Task: Find and review all tasks completed this week.
Action: Mouse moved to (20, 164)
Screenshot: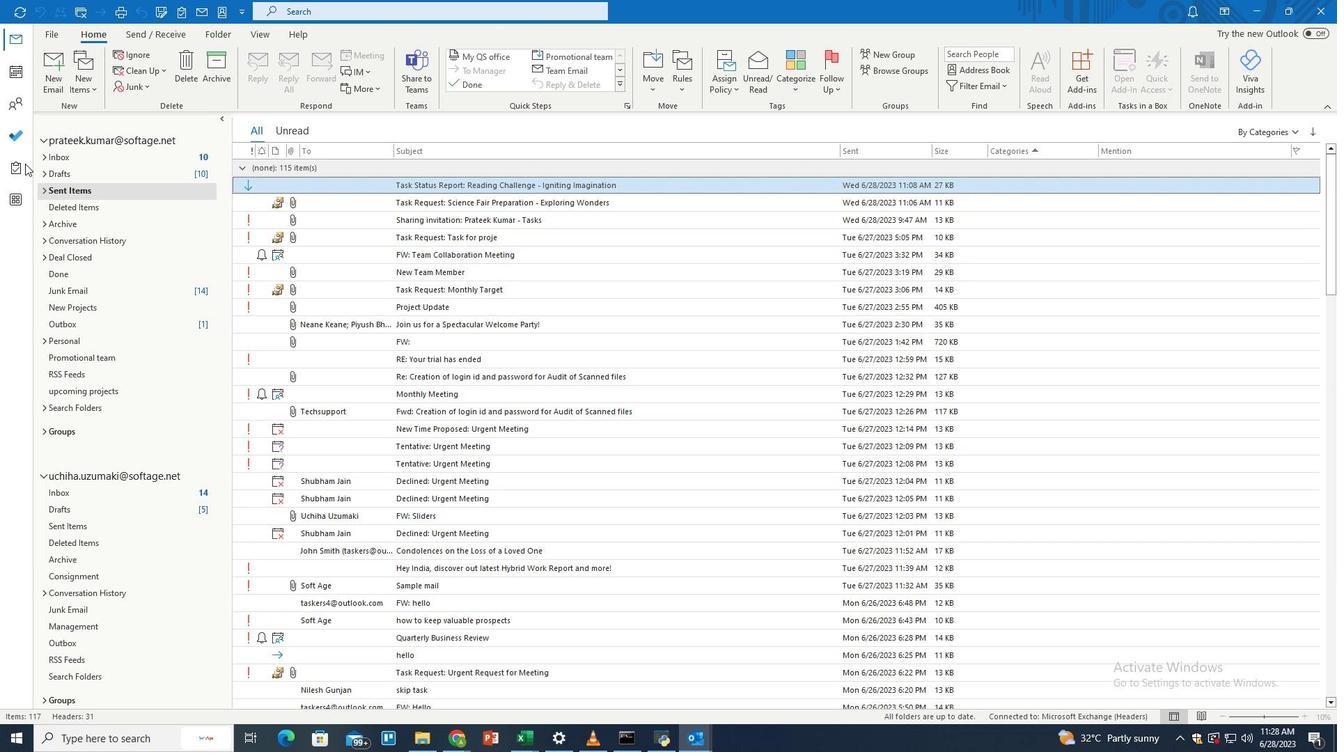 
Action: Mouse pressed left at (20, 164)
Screenshot: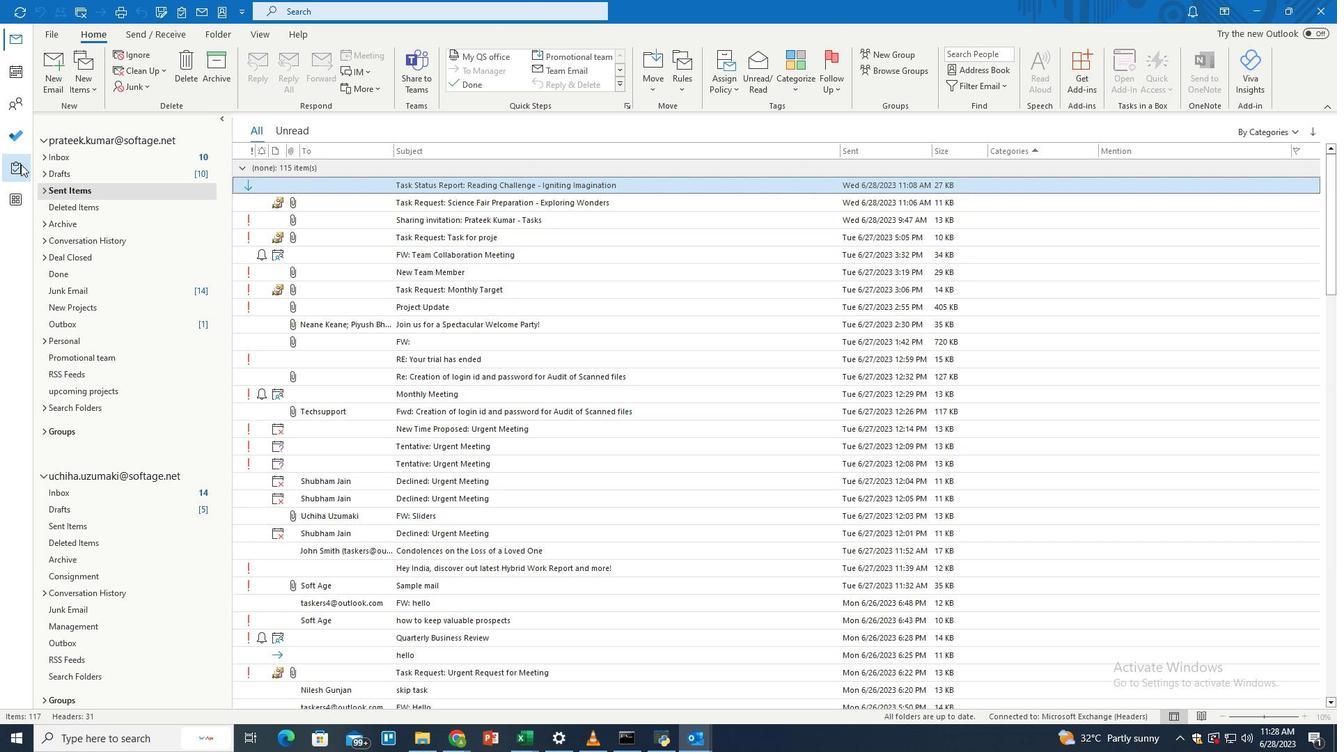 
Action: Mouse moved to (499, 9)
Screenshot: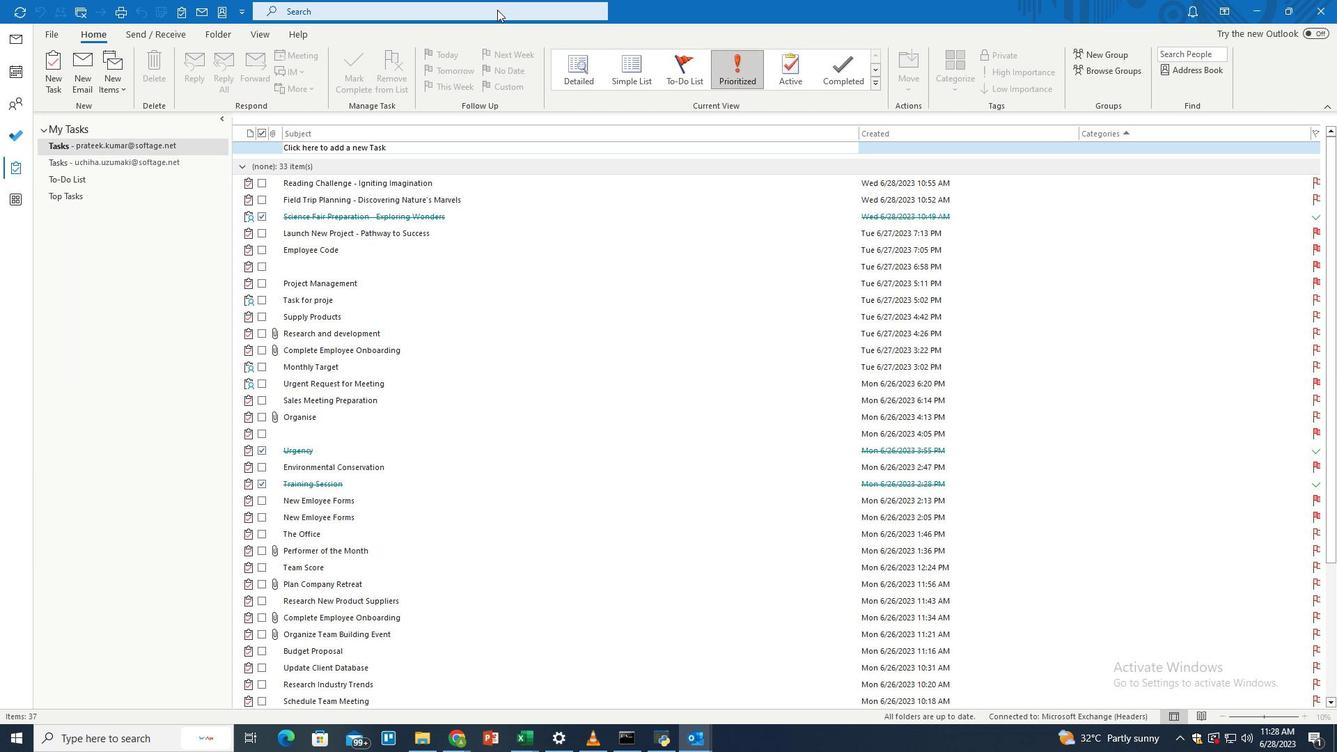 
Action: Mouse pressed left at (499, 9)
Screenshot: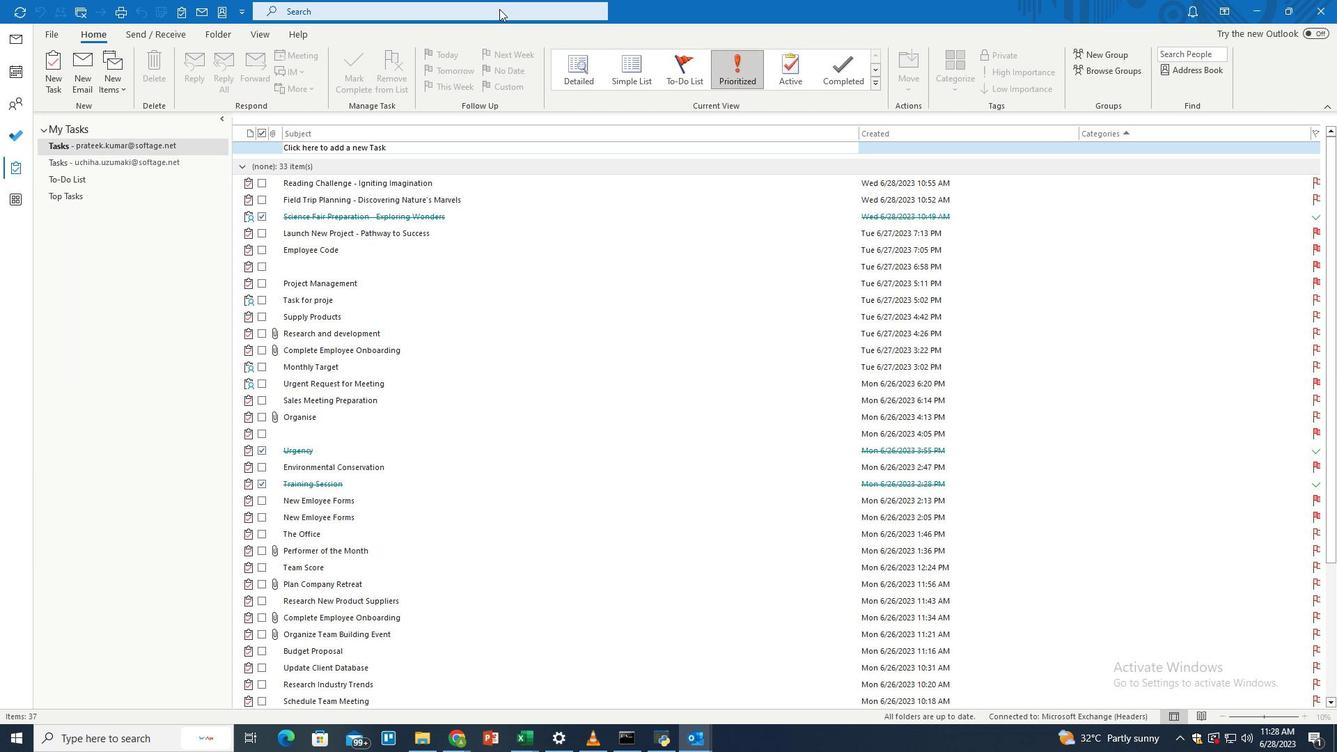 
Action: Mouse moved to (649, 9)
Screenshot: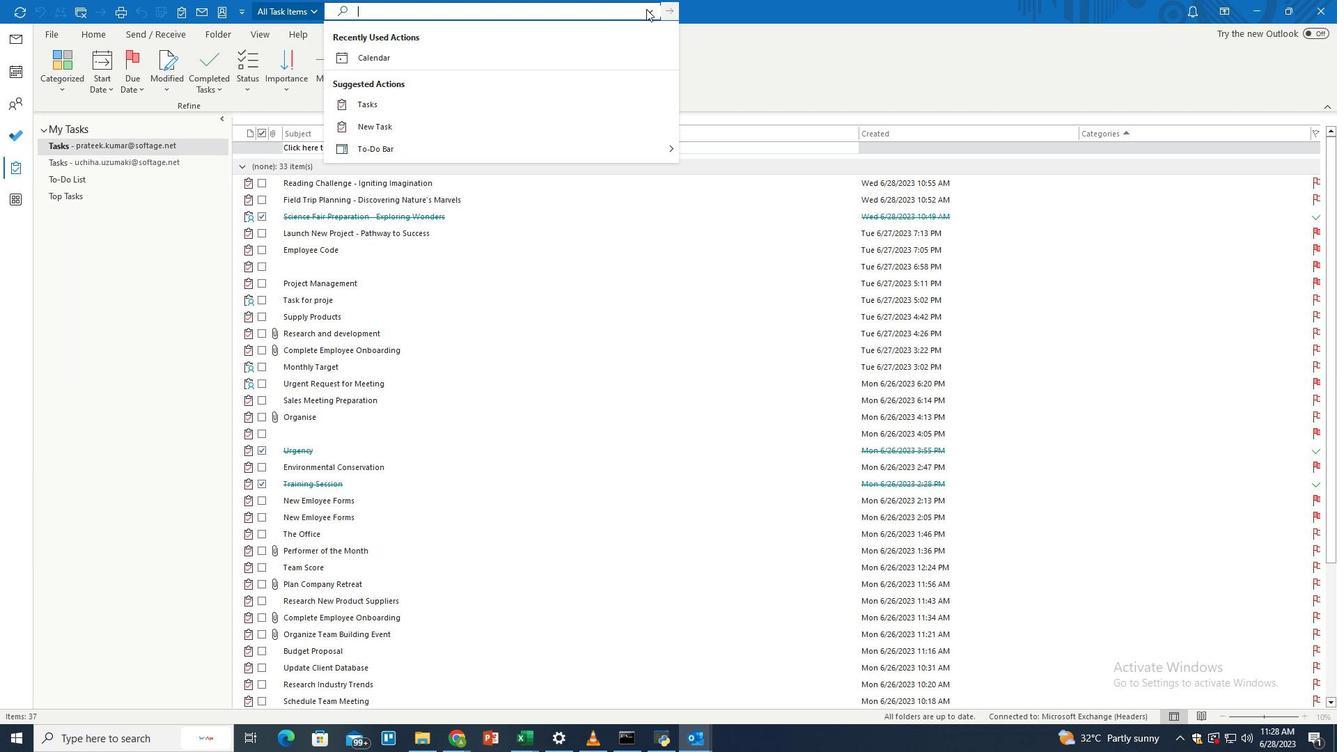 
Action: Mouse pressed left at (649, 9)
Screenshot: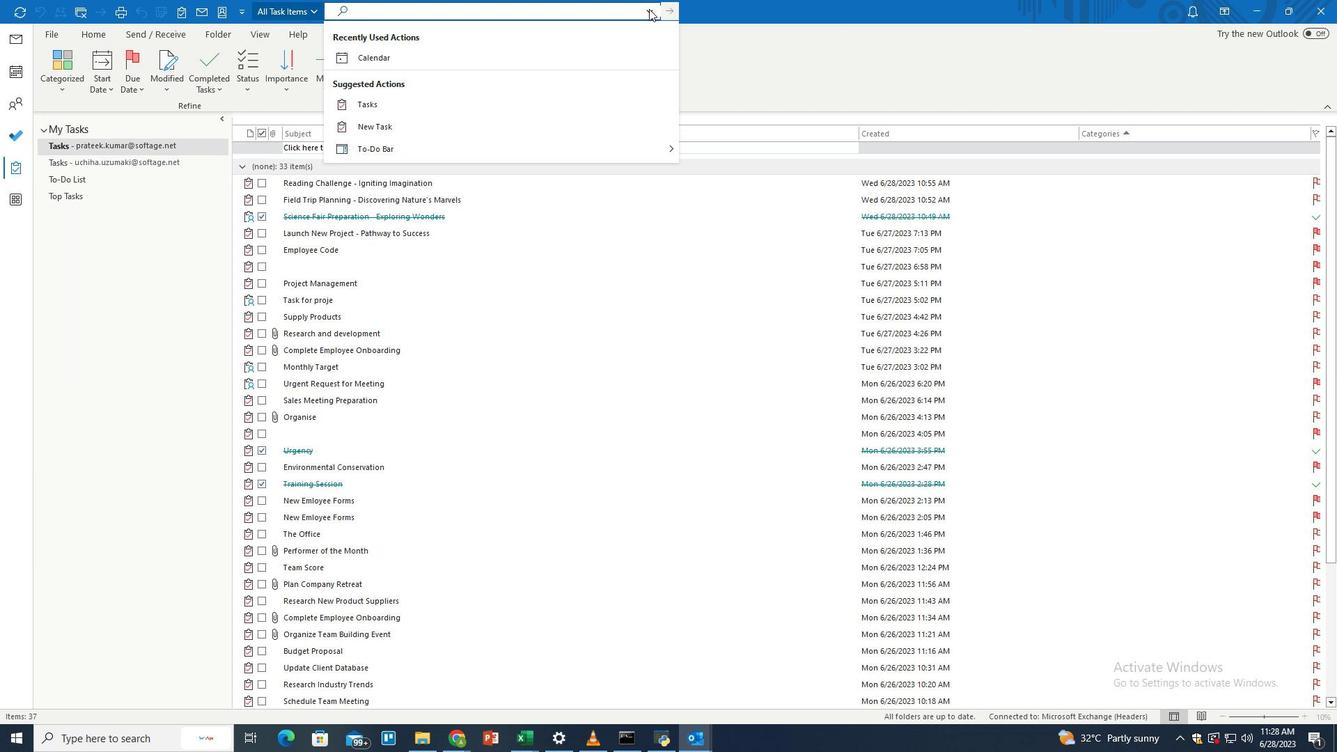 
Action: Mouse moved to (404, 73)
Screenshot: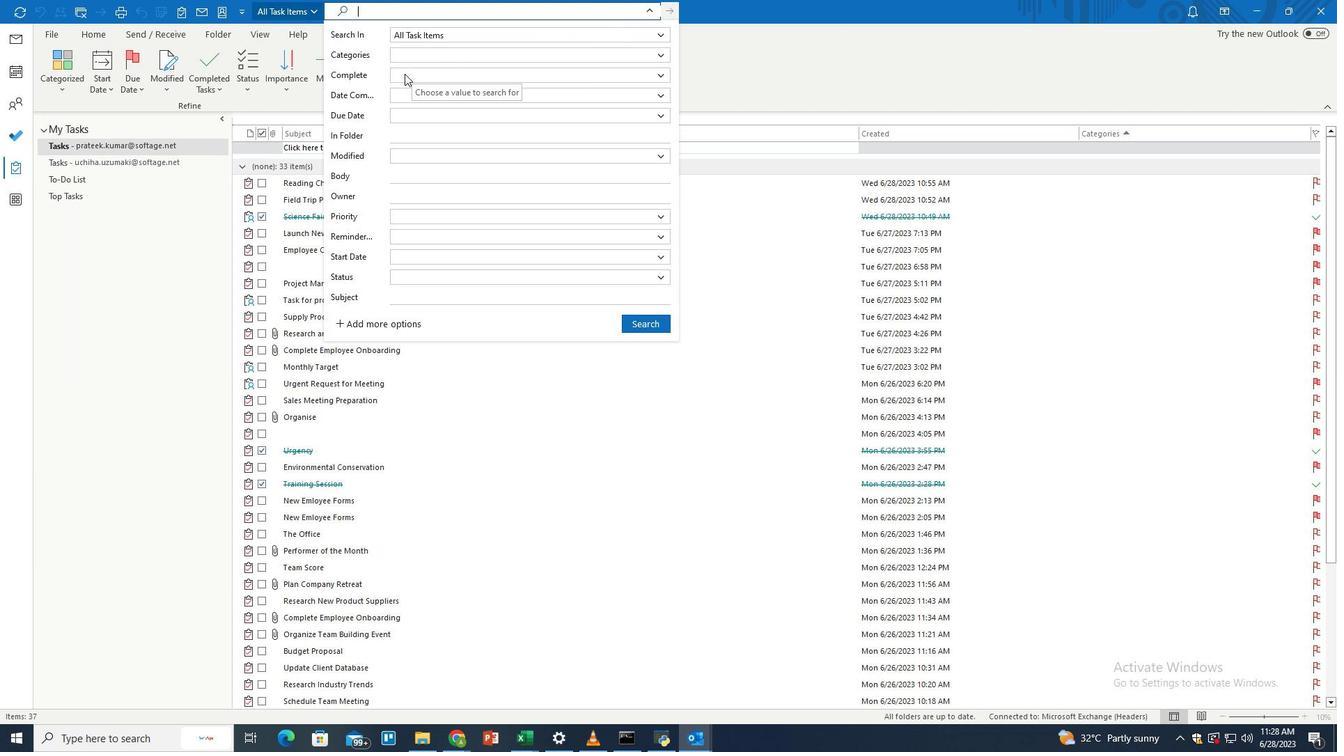 
Action: Mouse pressed left at (404, 73)
Screenshot: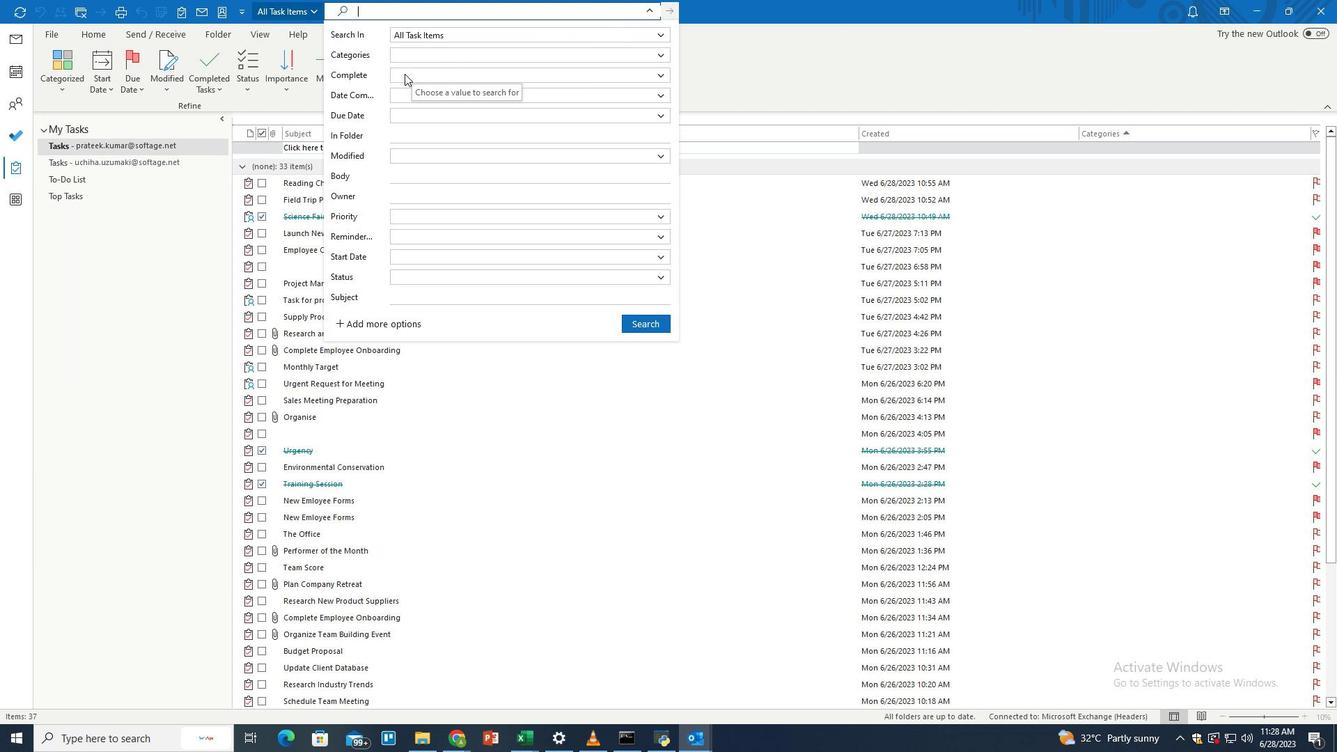 
Action: Mouse moved to (410, 112)
Screenshot: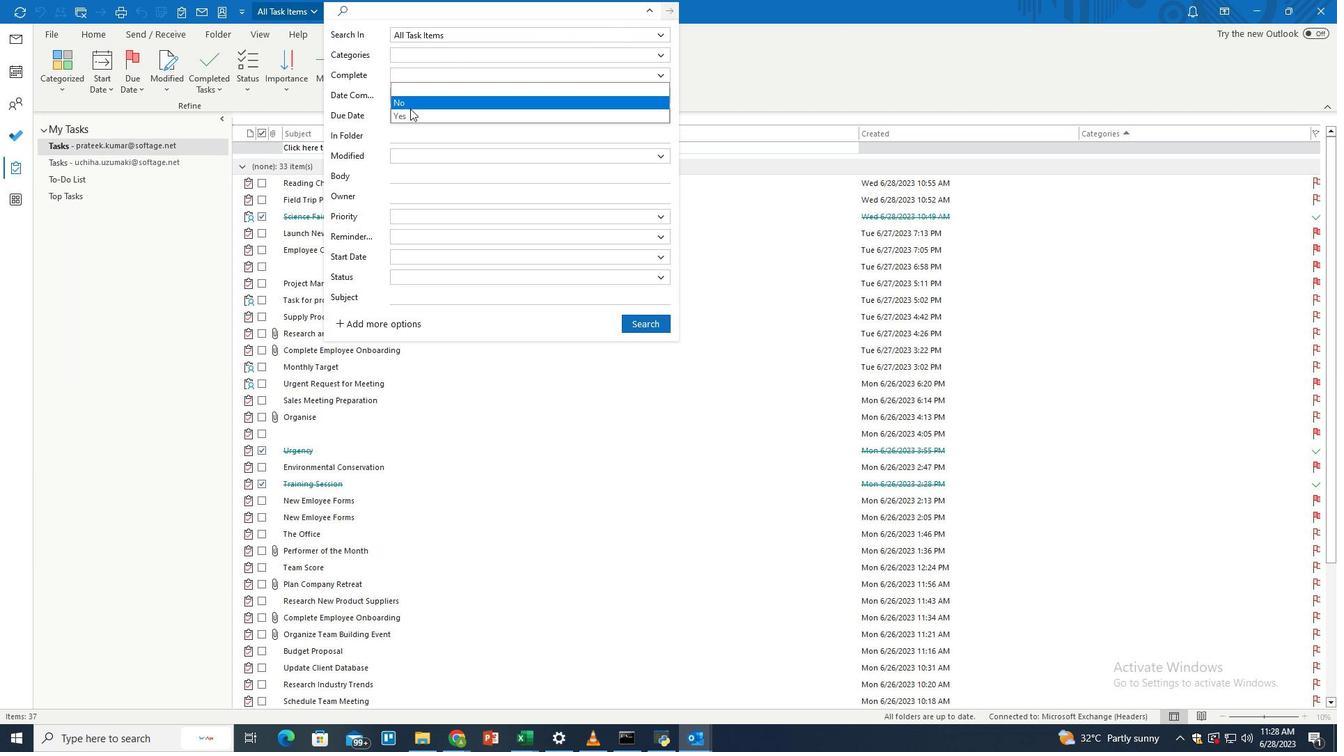 
Action: Mouse pressed left at (410, 112)
Screenshot: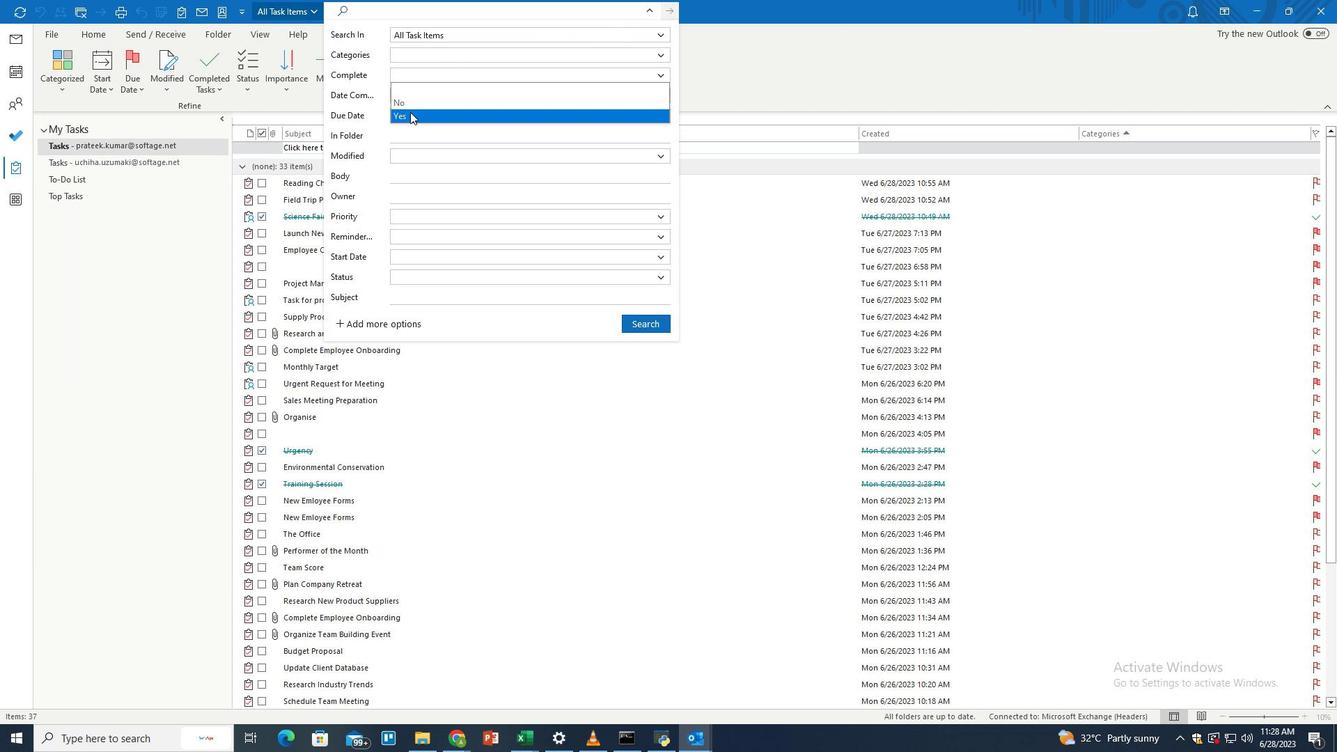
Action: Mouse moved to (409, 91)
Screenshot: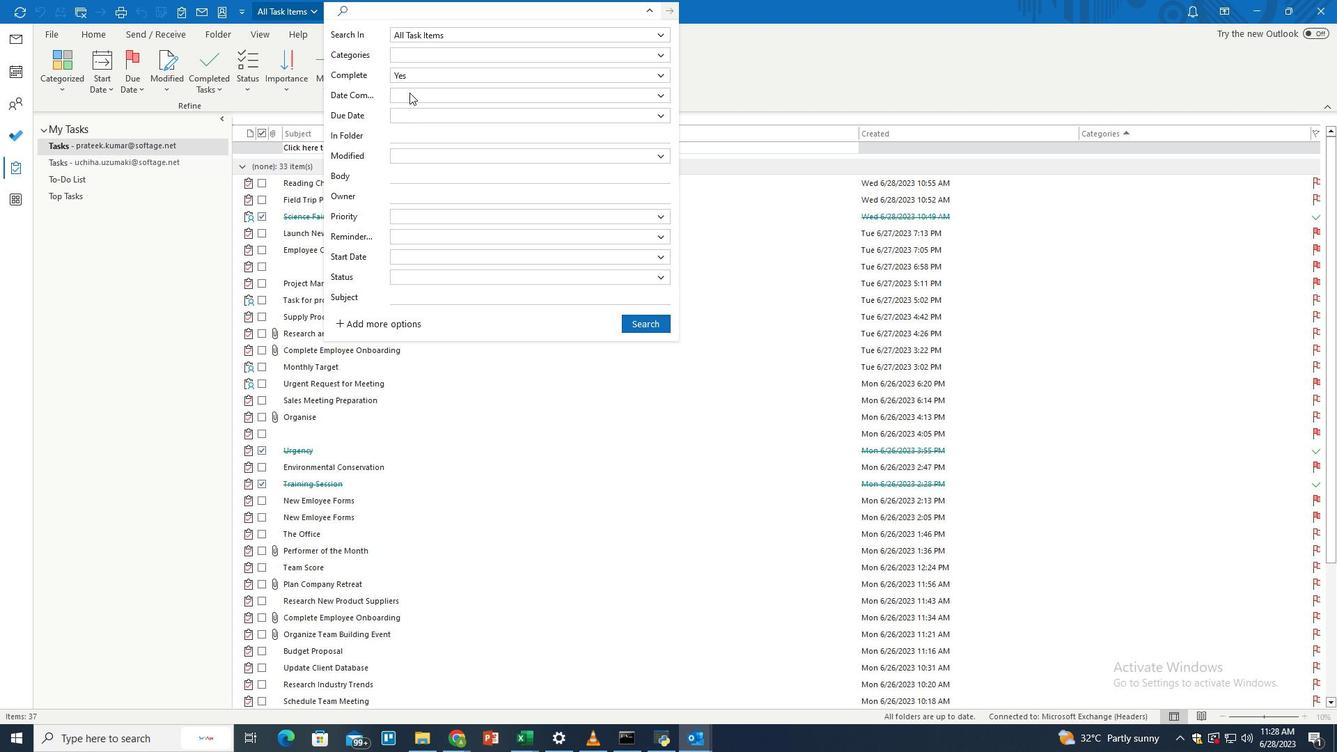 
Action: Mouse pressed left at (409, 91)
Screenshot: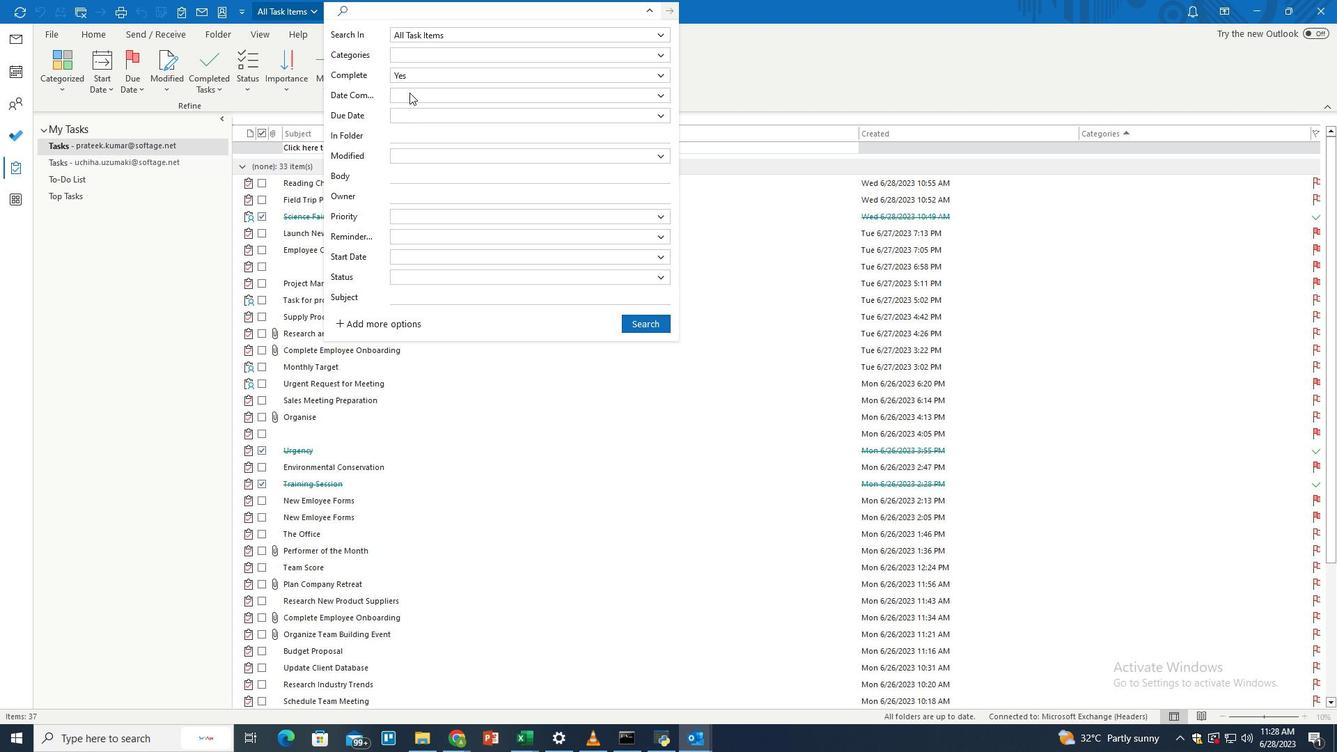 
Action: Mouse moved to (417, 145)
Screenshot: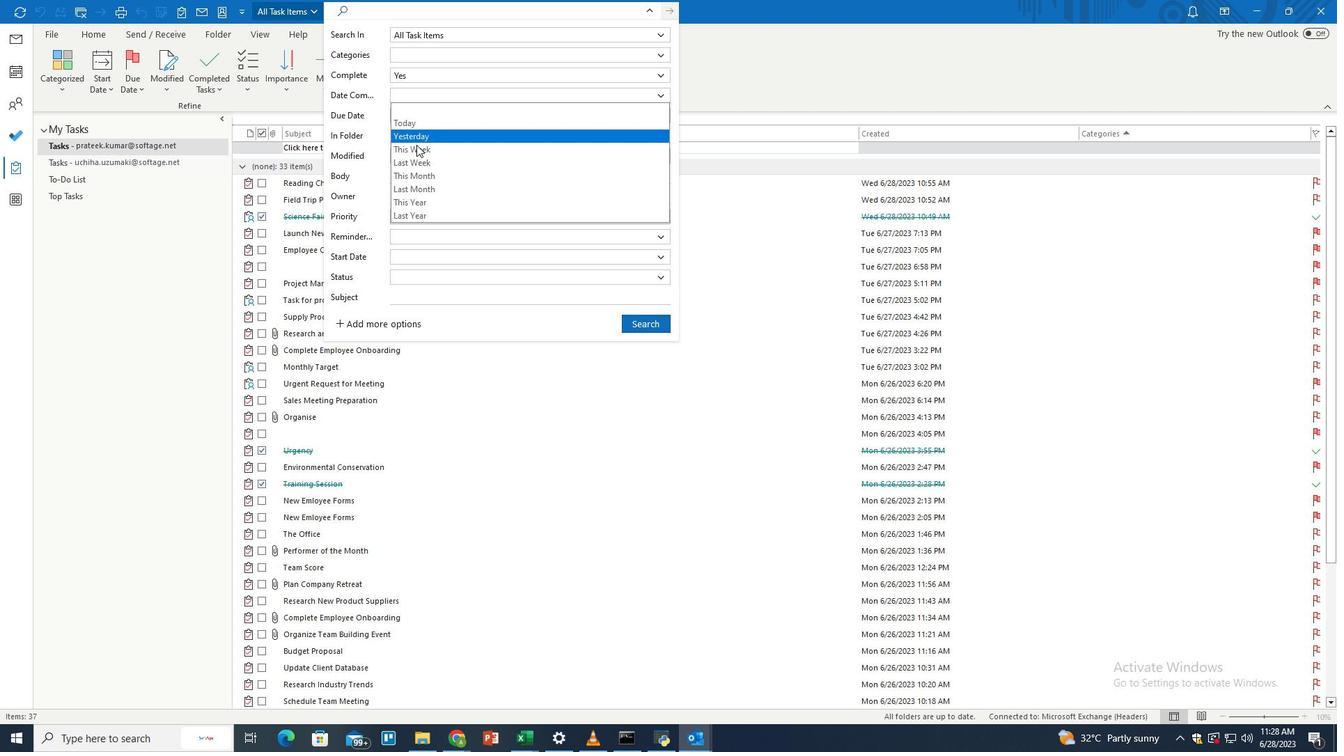 
Action: Mouse pressed left at (417, 145)
Screenshot: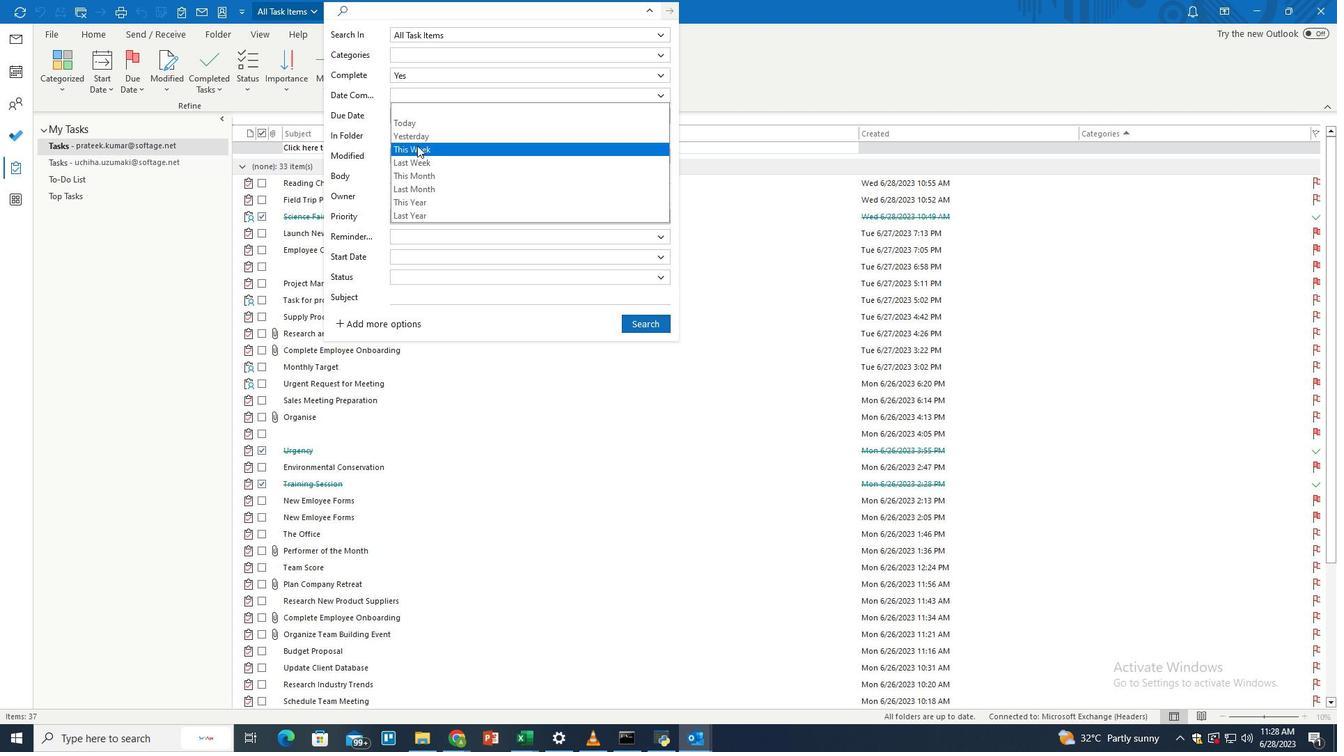 
Action: Mouse moved to (640, 322)
Screenshot: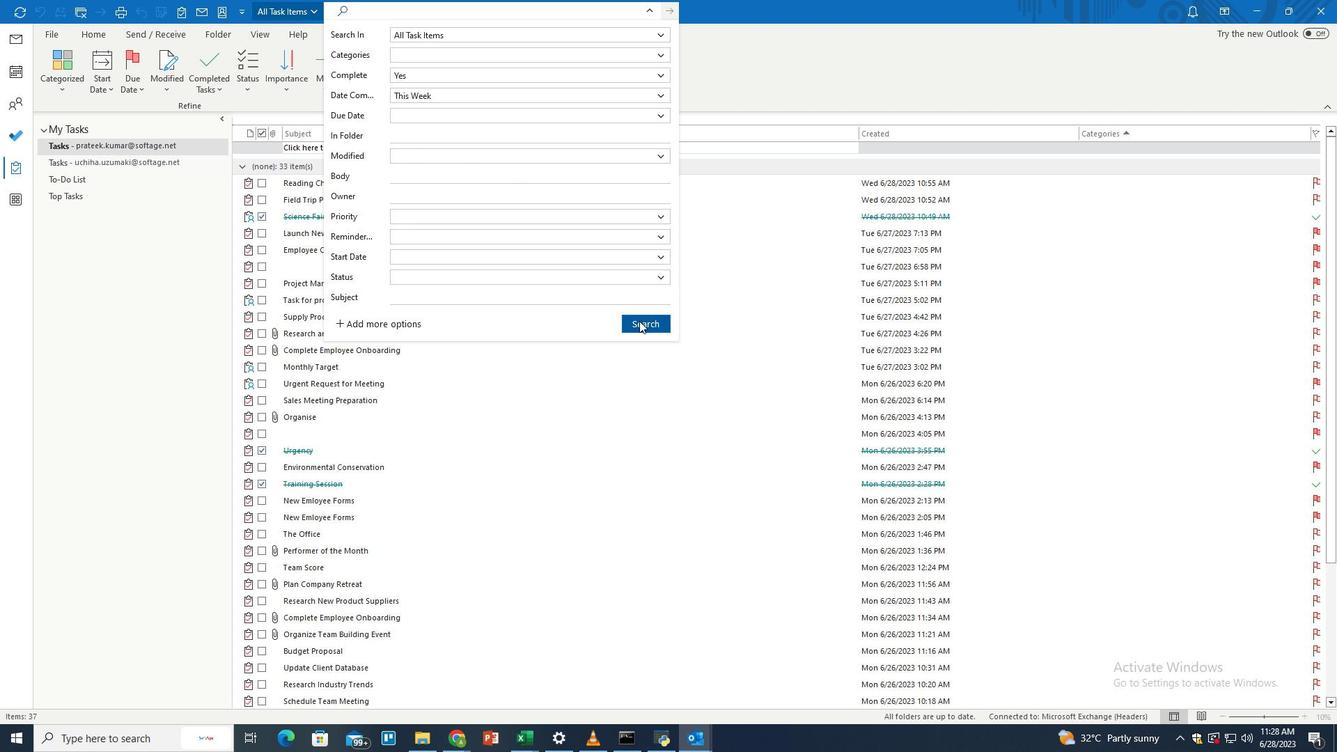 
Action: Mouse pressed left at (640, 322)
Screenshot: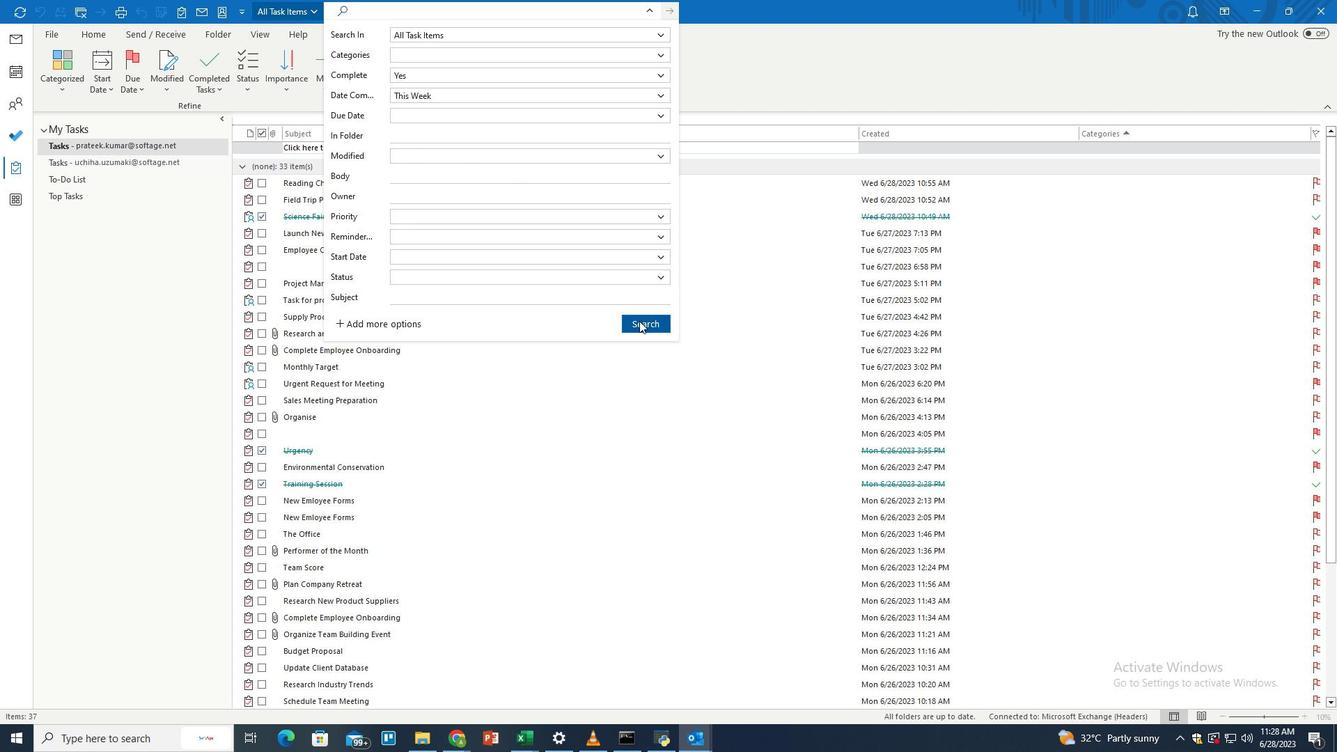 
Action: Mouse moved to (584, 232)
Screenshot: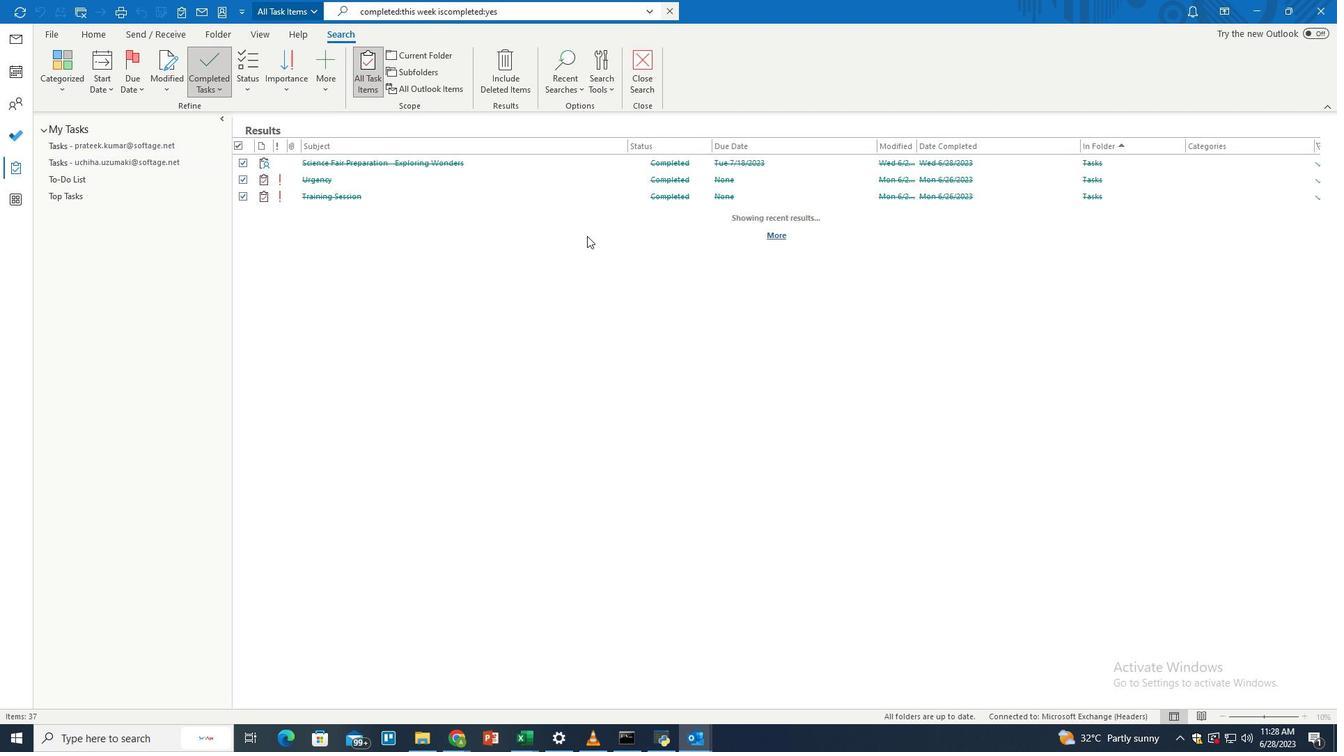 
